 Task: Add the task  Add support for in-app purchases and microtransactions to the section Dev Drive in the project Whiteboard and add a Due Date to the respective task as 2023/12/11.
Action: Mouse moved to (747, 479)
Screenshot: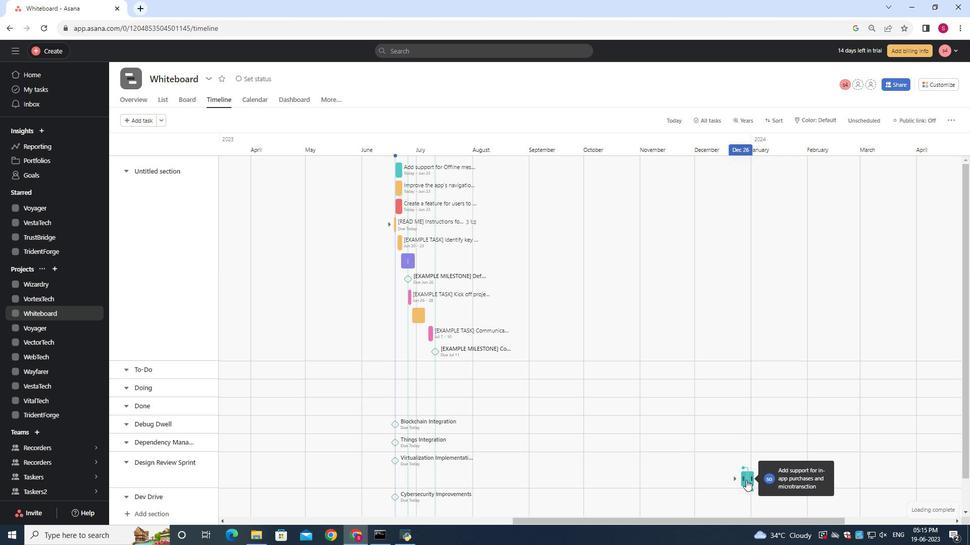 
Action: Mouse pressed left at (747, 479)
Screenshot: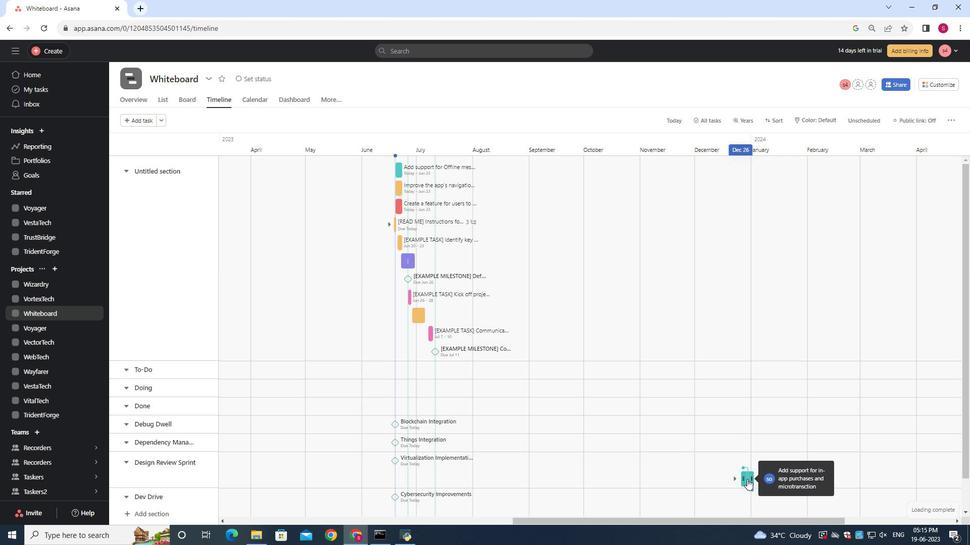 
Action: Mouse moved to (804, 208)
Screenshot: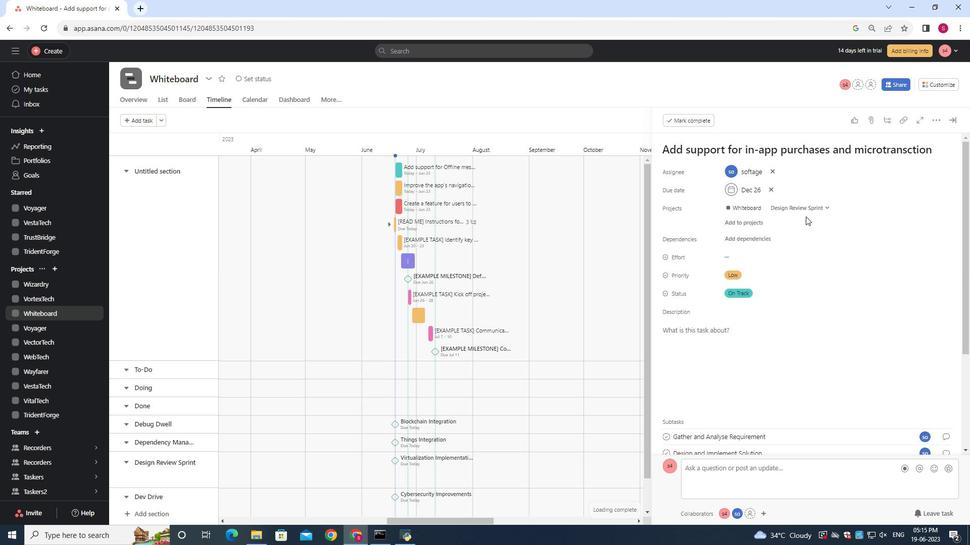 
Action: Mouse pressed left at (804, 208)
Screenshot: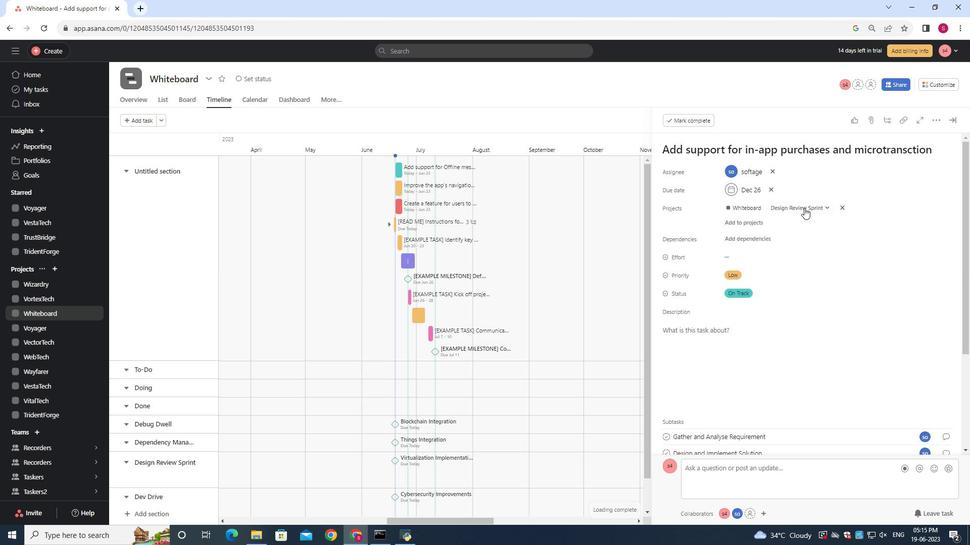 
Action: Mouse moved to (766, 342)
Screenshot: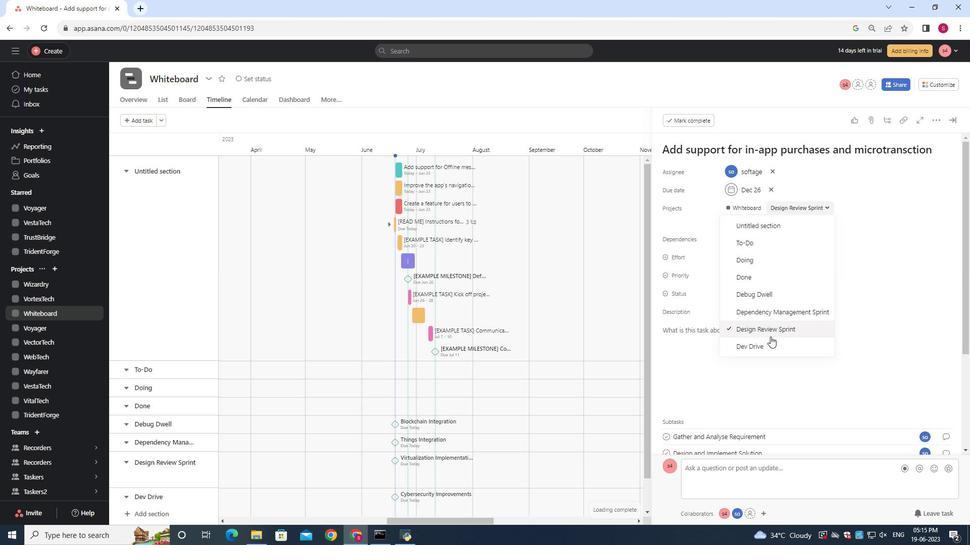 
Action: Mouse pressed left at (766, 342)
Screenshot: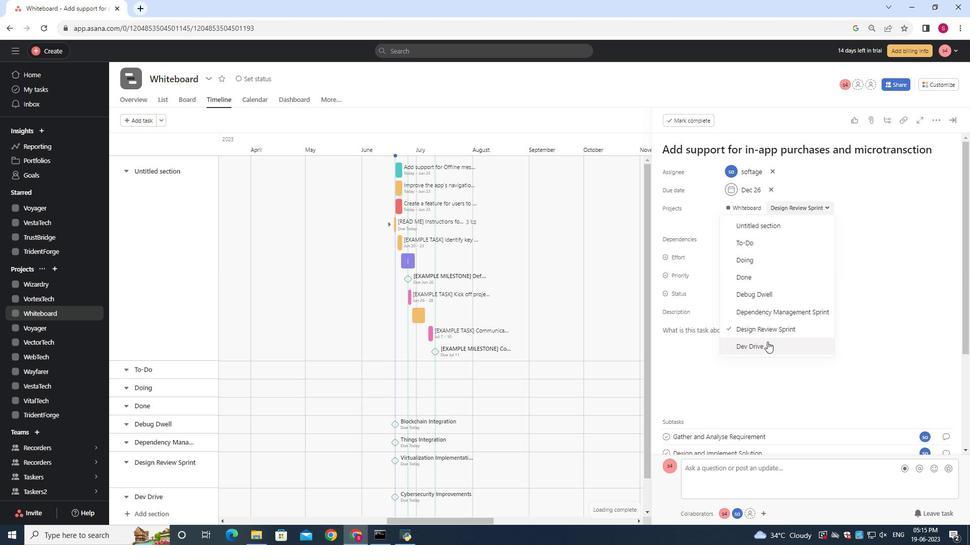 
Action: Mouse moved to (758, 191)
Screenshot: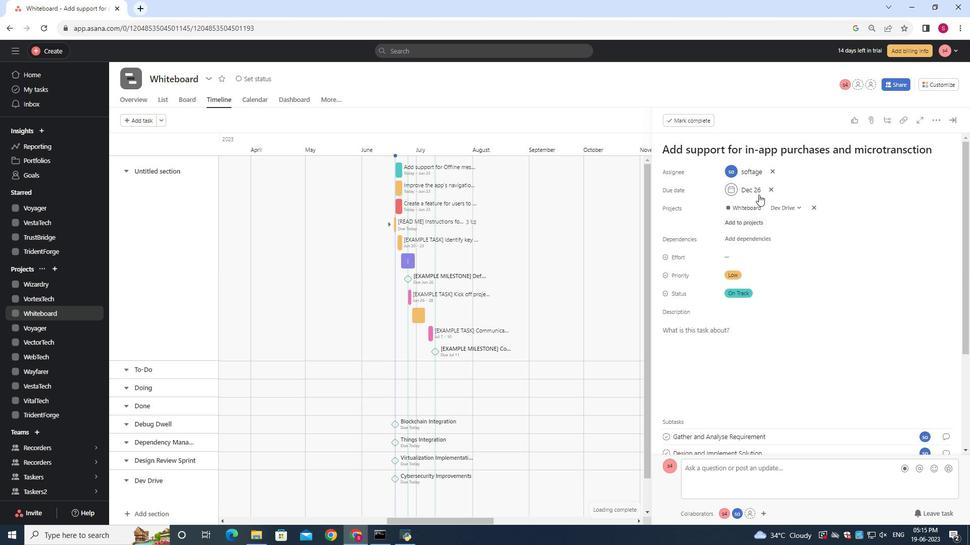 
Action: Mouse pressed left at (758, 191)
Screenshot: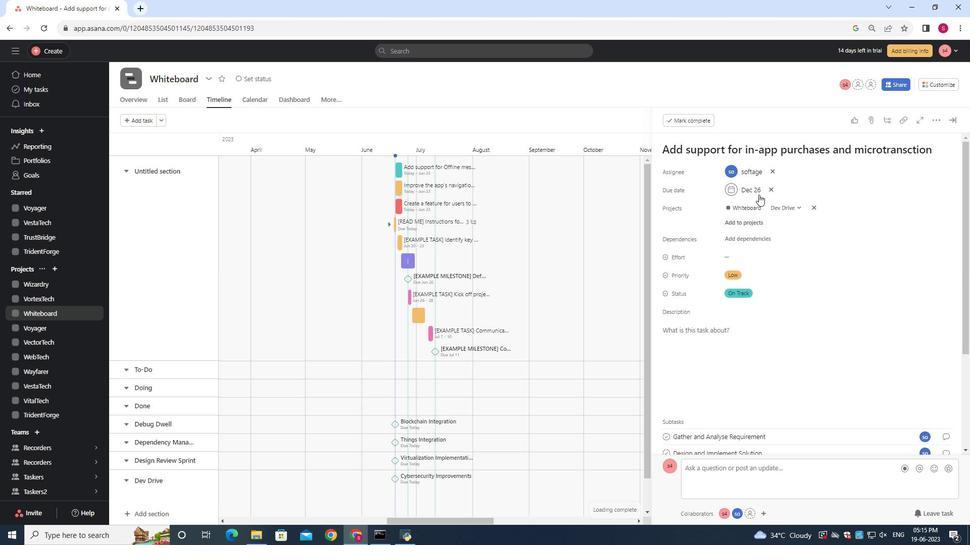 
Action: Mouse moved to (767, 208)
Screenshot: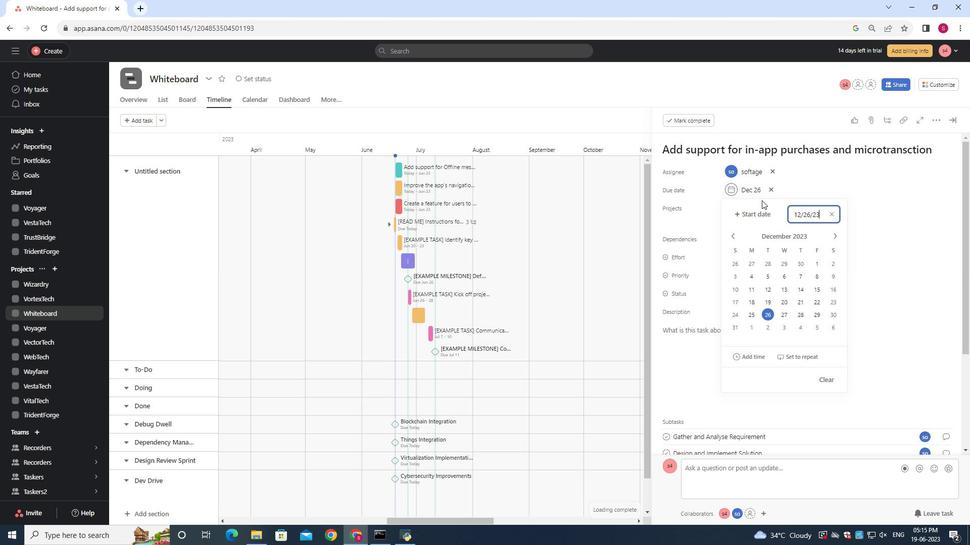 
Action: Key pressed ctrl+A2023/12/11
Screenshot: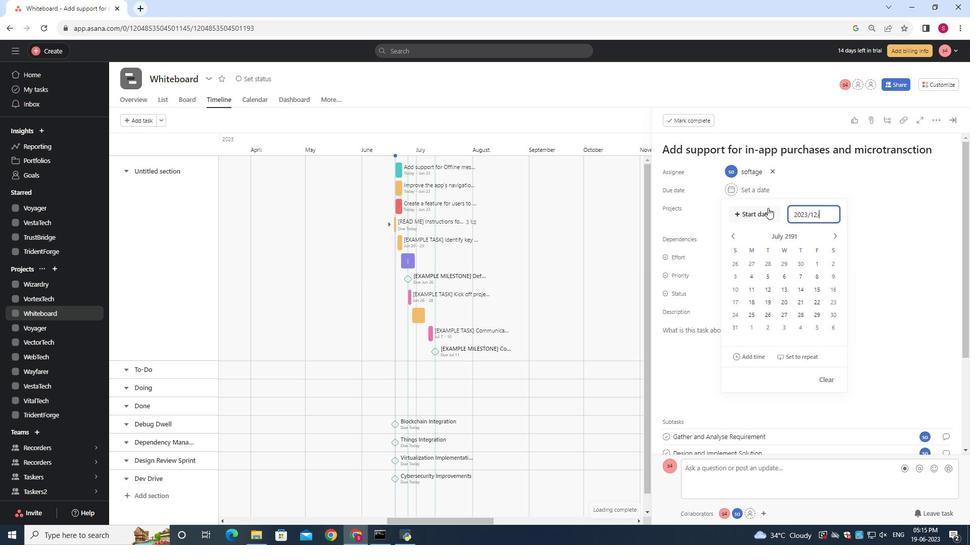 
Action: Mouse moved to (800, 225)
Screenshot: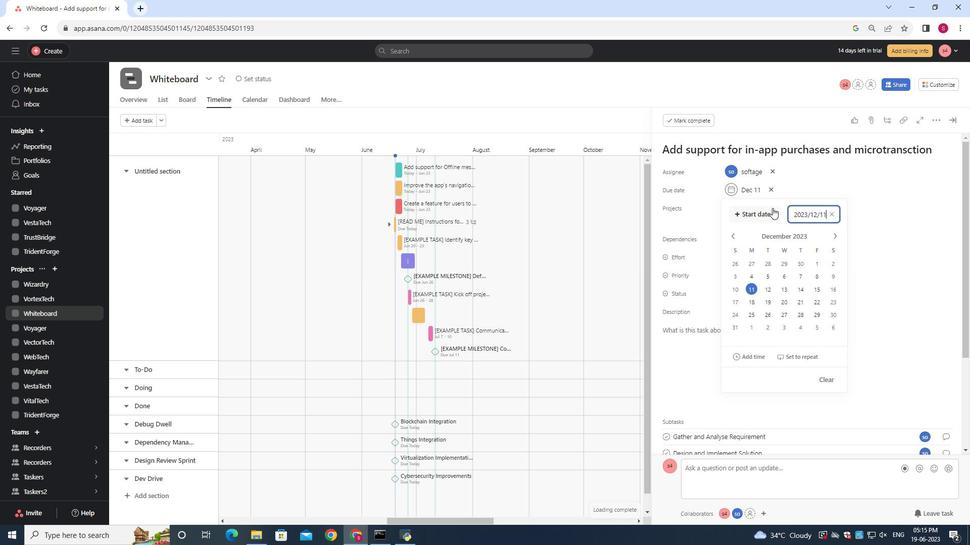 
Action: Key pressed <Key.enter>
Screenshot: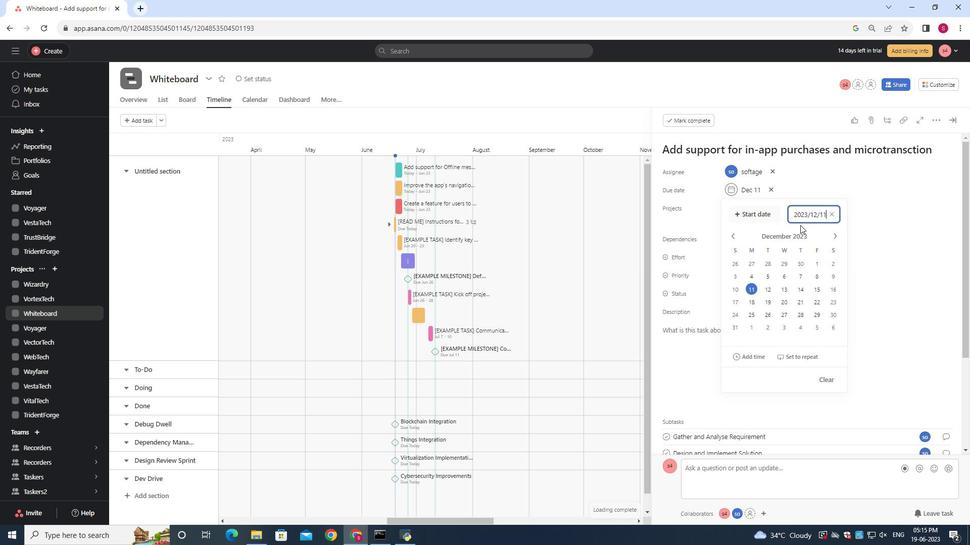 
Action: Mouse moved to (837, 238)
Screenshot: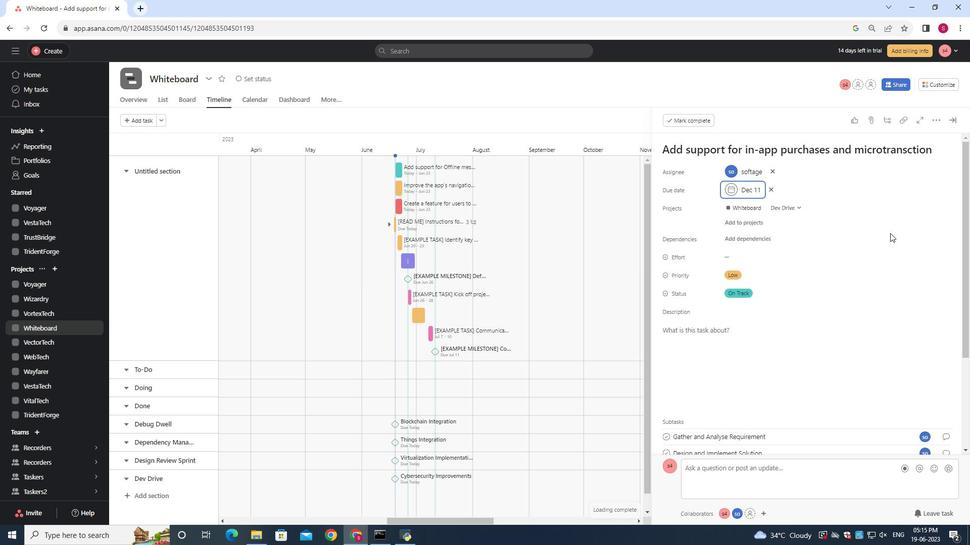 
